 Task: Look for properties with 2 bathrooms.
Action: Mouse pressed left at (1068, 172)
Screenshot: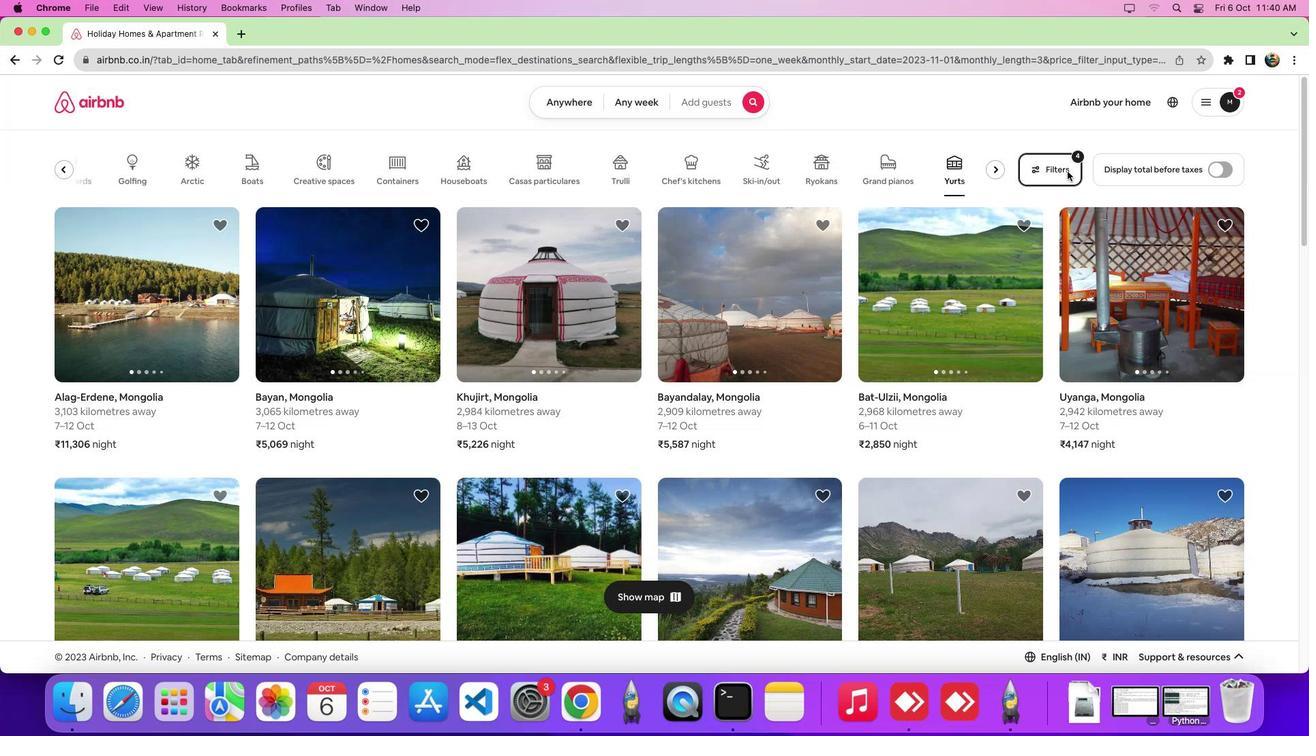 
Action: Mouse moved to (1054, 175)
Screenshot: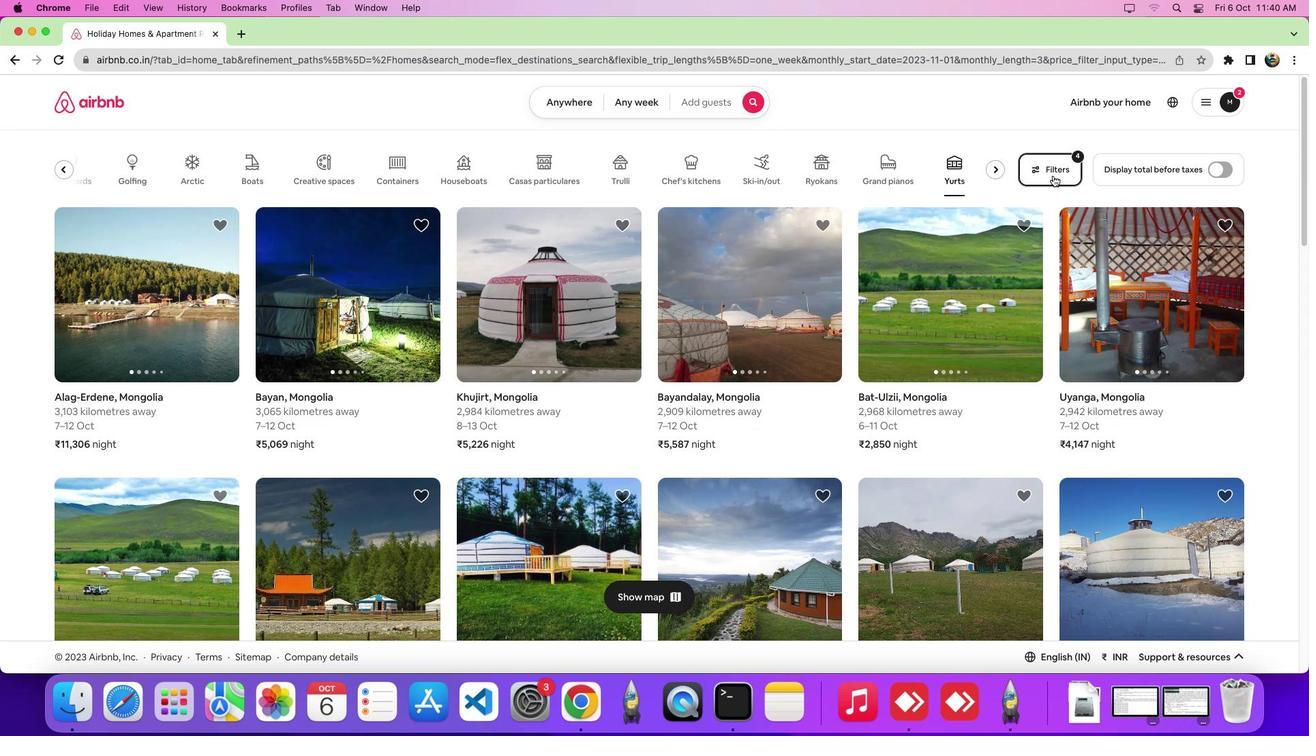 
Action: Mouse pressed left at (1054, 175)
Screenshot: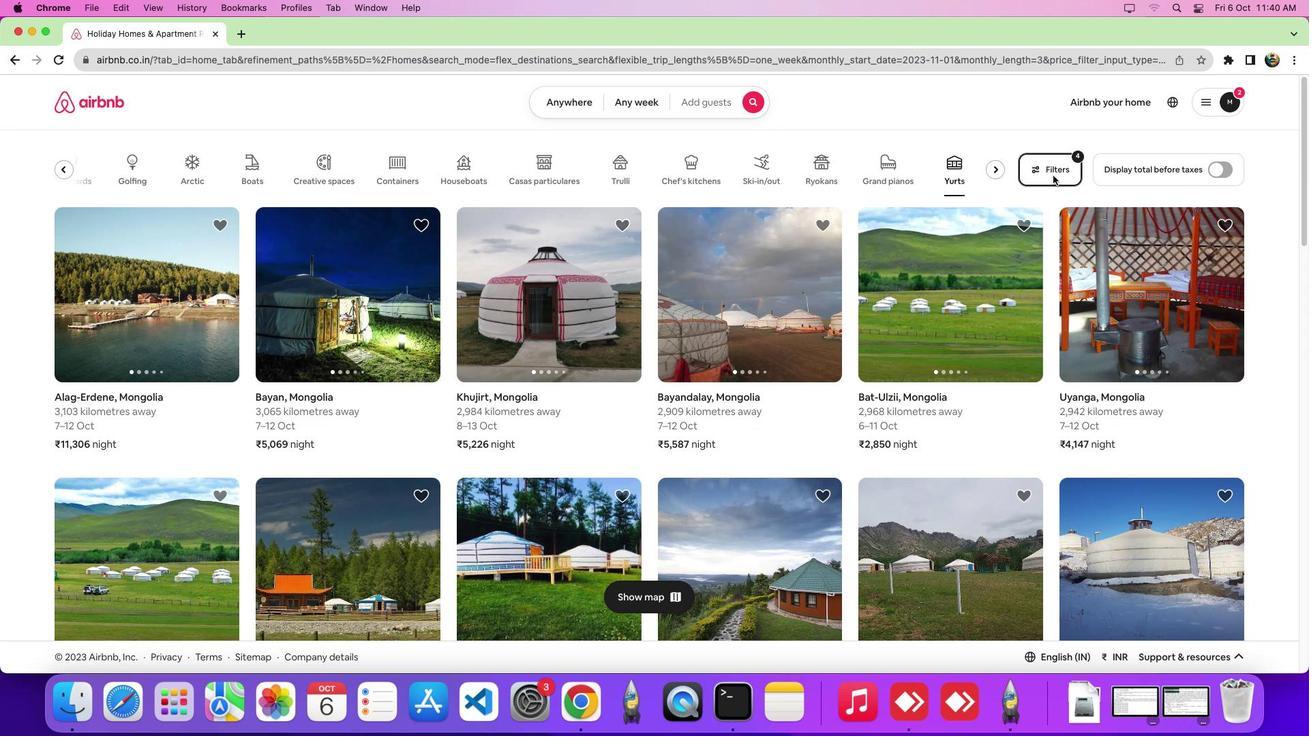 
Action: Mouse moved to (520, 236)
Screenshot: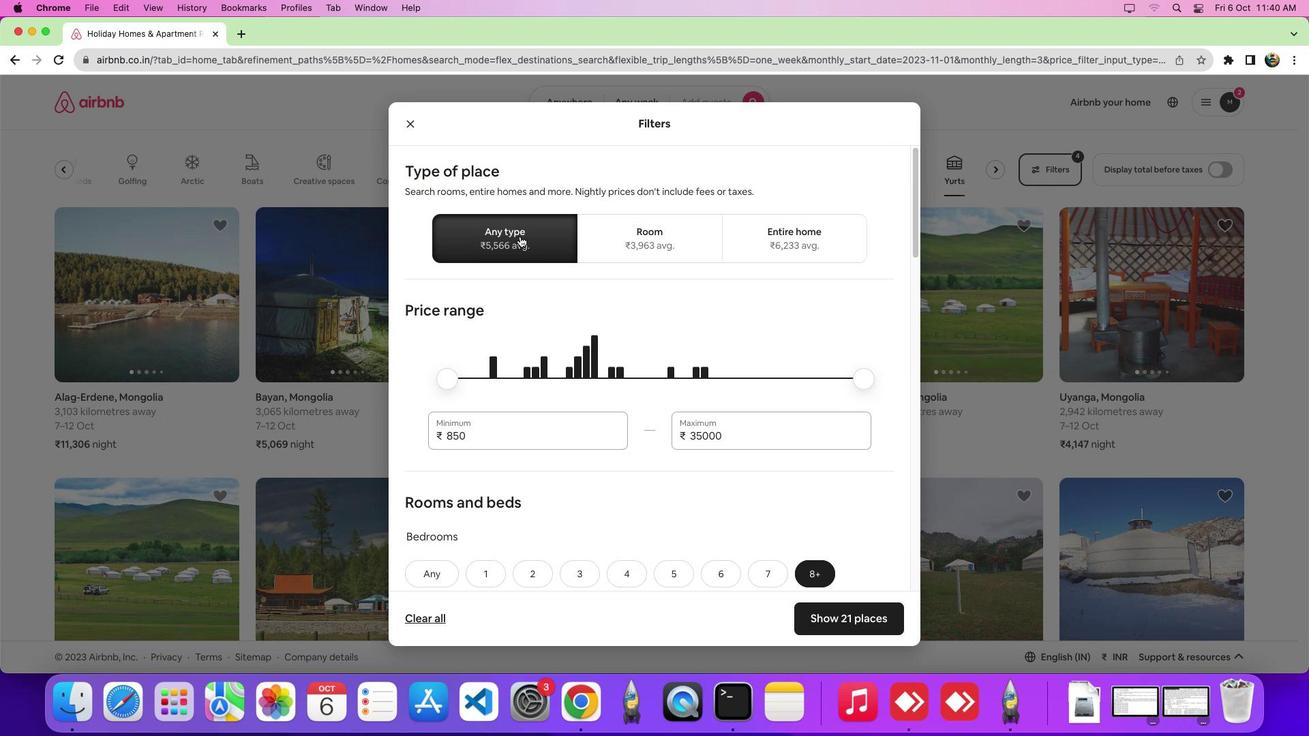 
Action: Mouse pressed left at (520, 236)
Screenshot: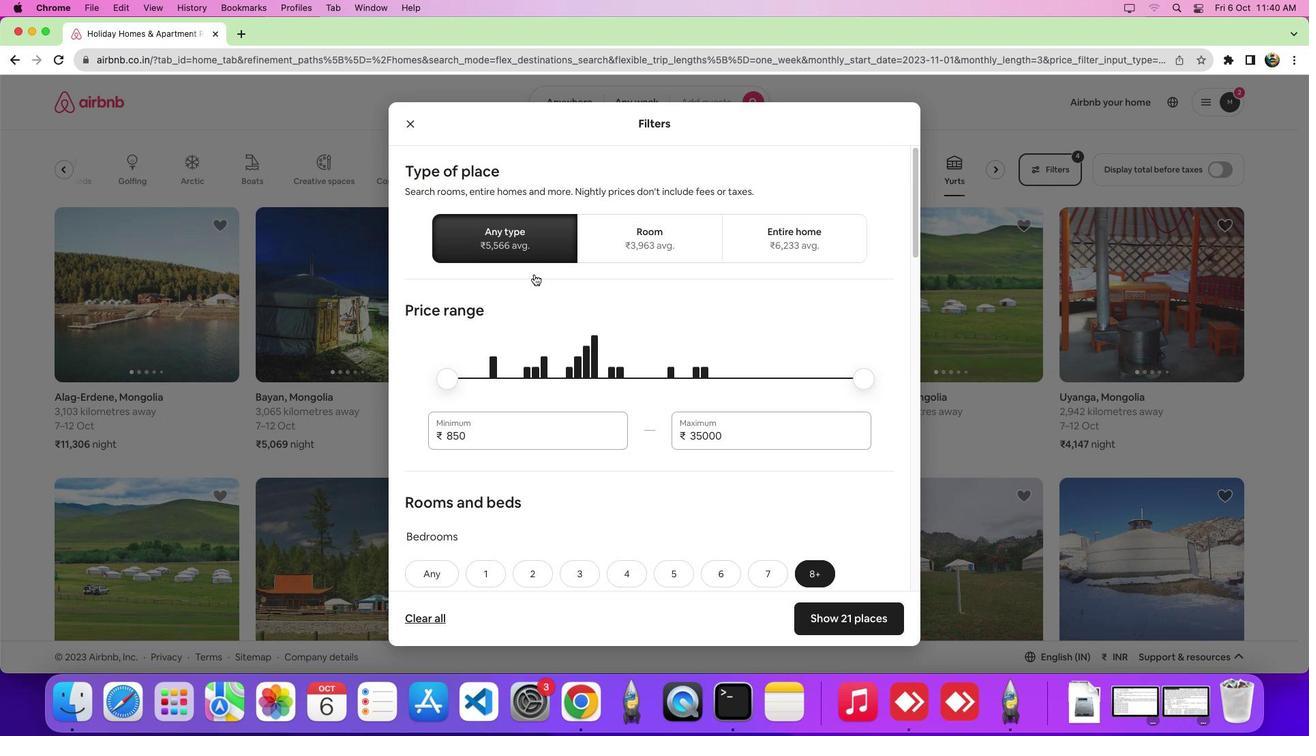 
Action: Mouse moved to (616, 418)
Screenshot: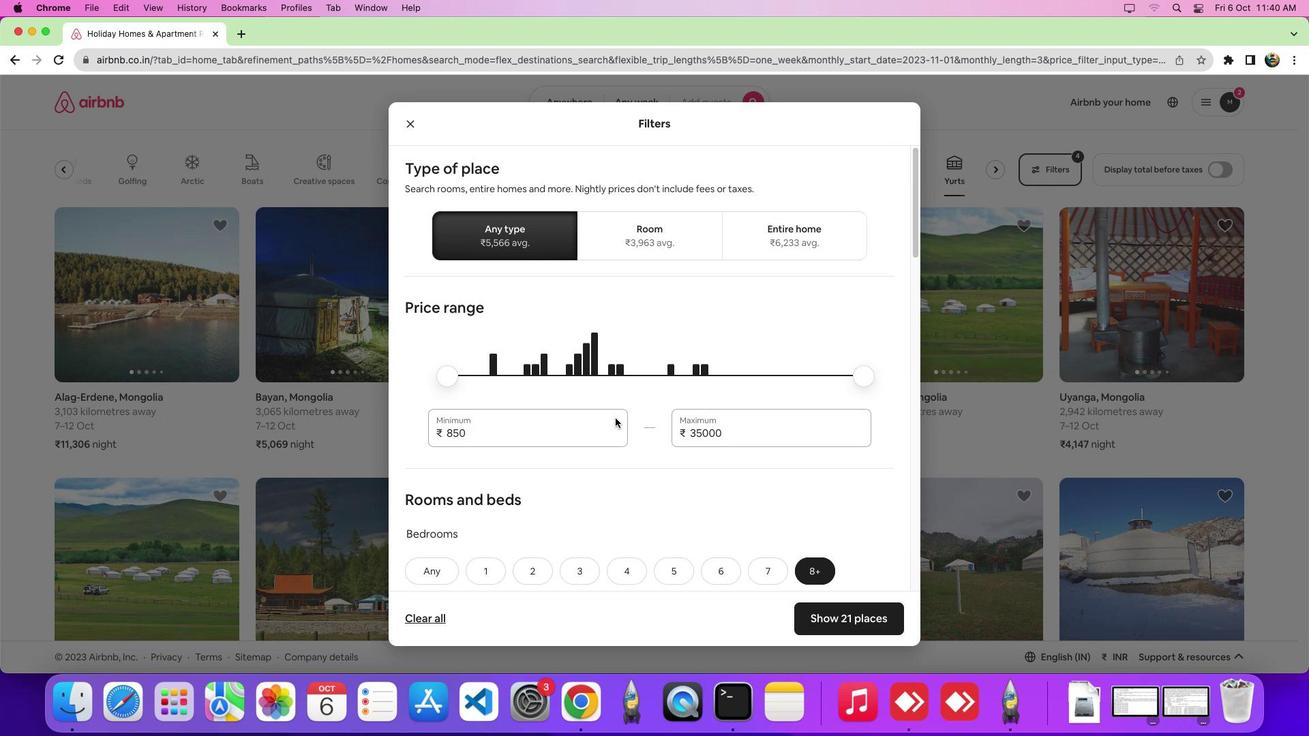
Action: Mouse scrolled (616, 418) with delta (0, 0)
Screenshot: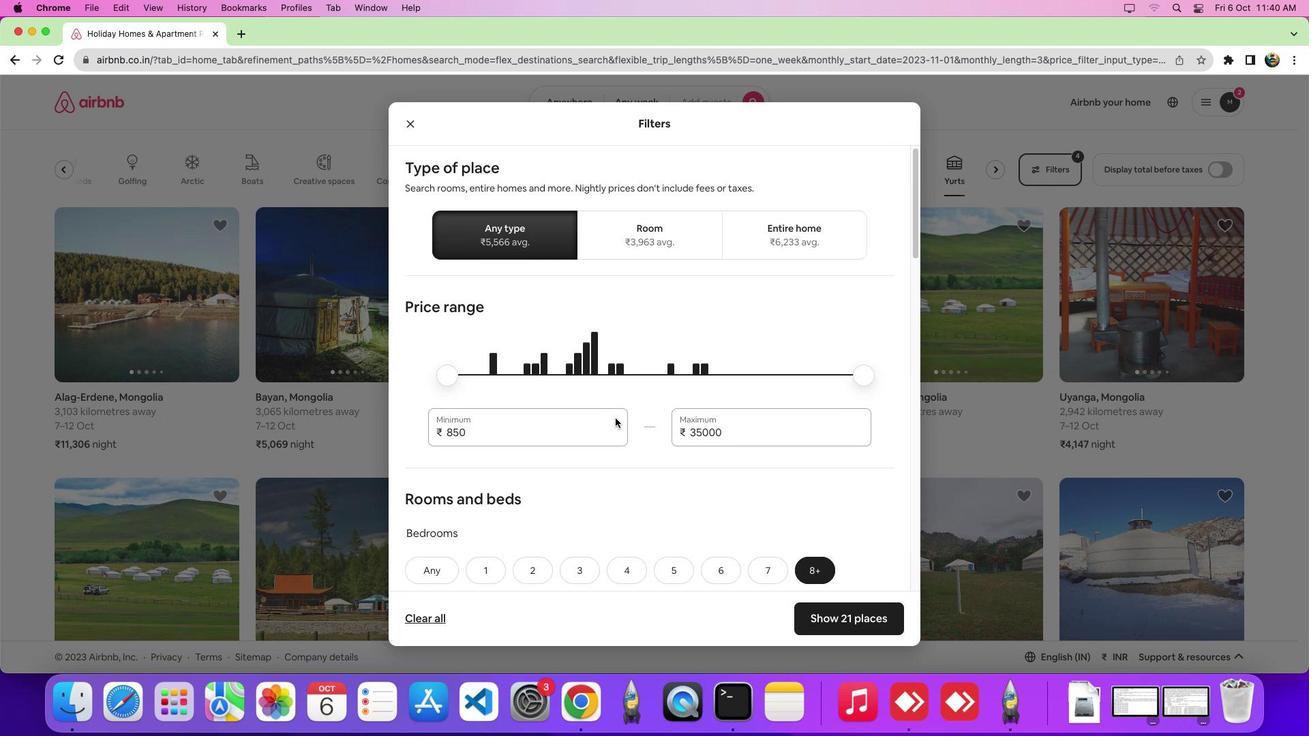 
Action: Mouse scrolled (616, 418) with delta (0, 0)
Screenshot: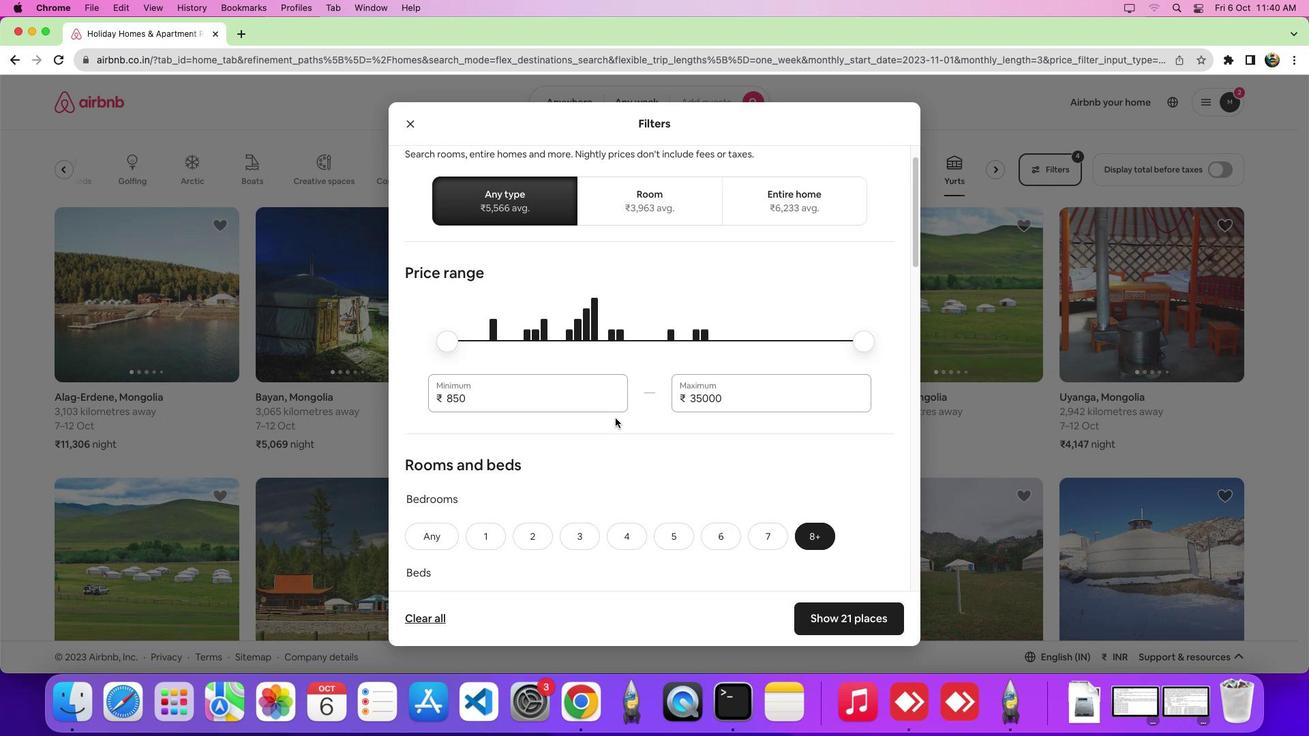 
Action: Mouse scrolled (616, 418) with delta (0, 0)
Screenshot: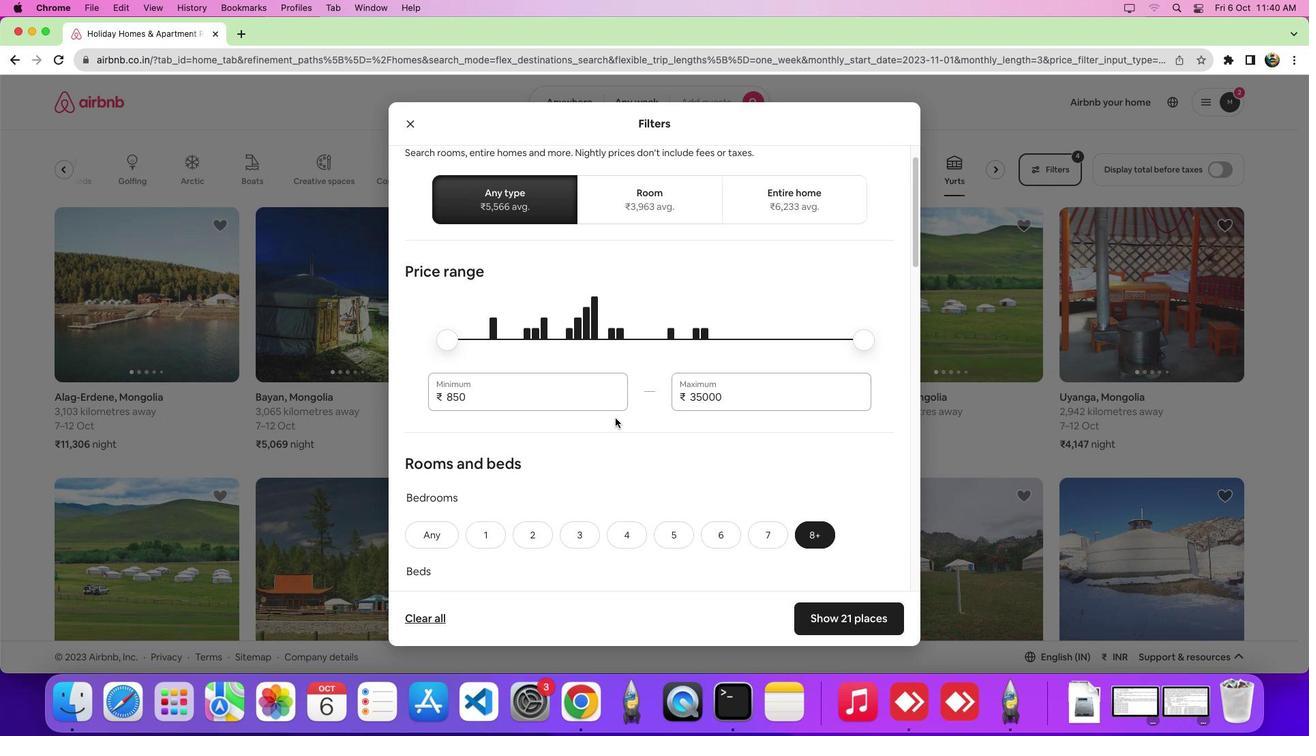 
Action: Mouse scrolled (616, 418) with delta (0, 0)
Screenshot: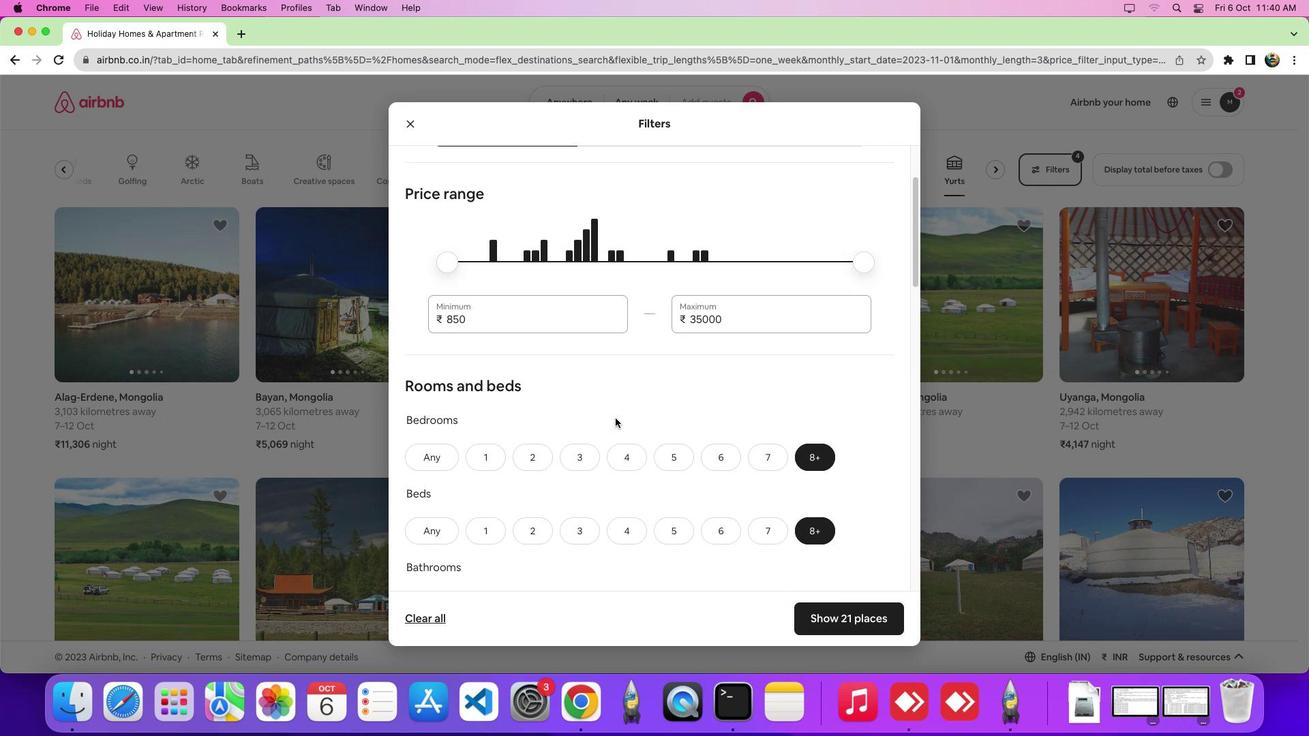 
Action: Mouse scrolled (616, 418) with delta (0, 0)
Screenshot: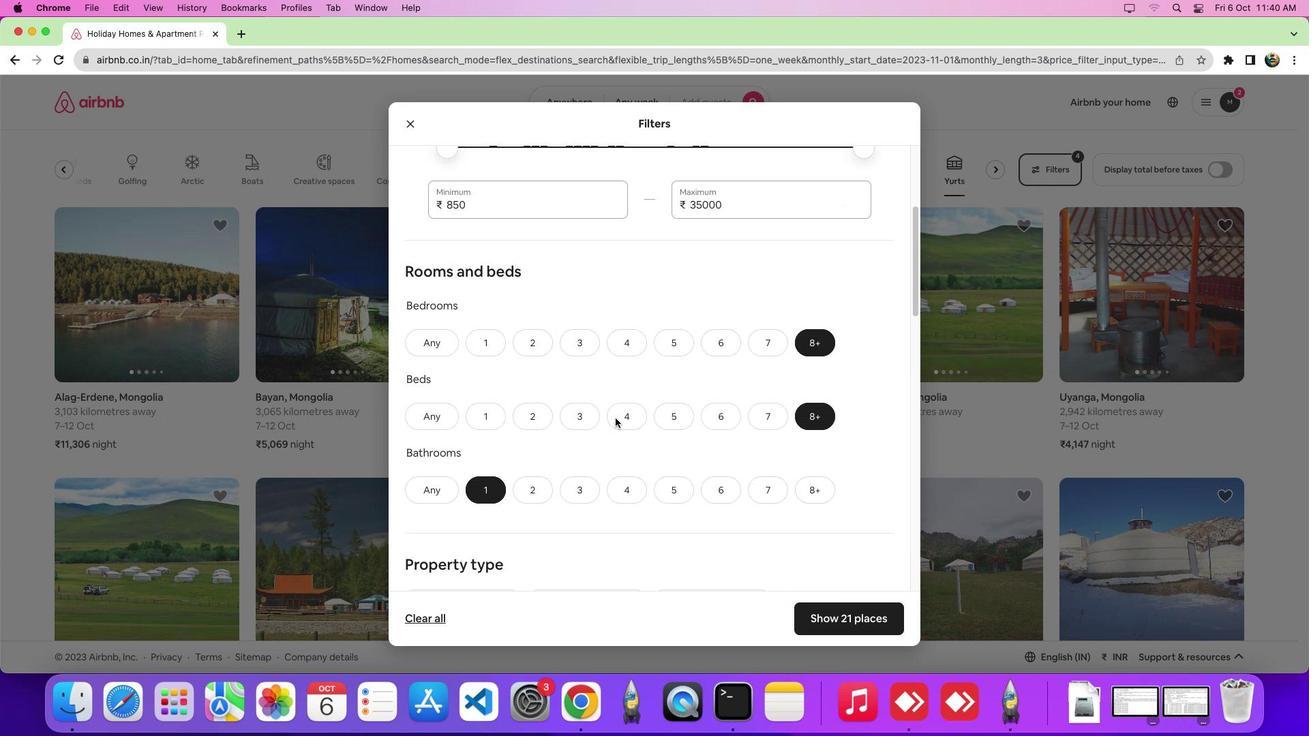 
Action: Mouse scrolled (616, 418) with delta (0, -2)
Screenshot: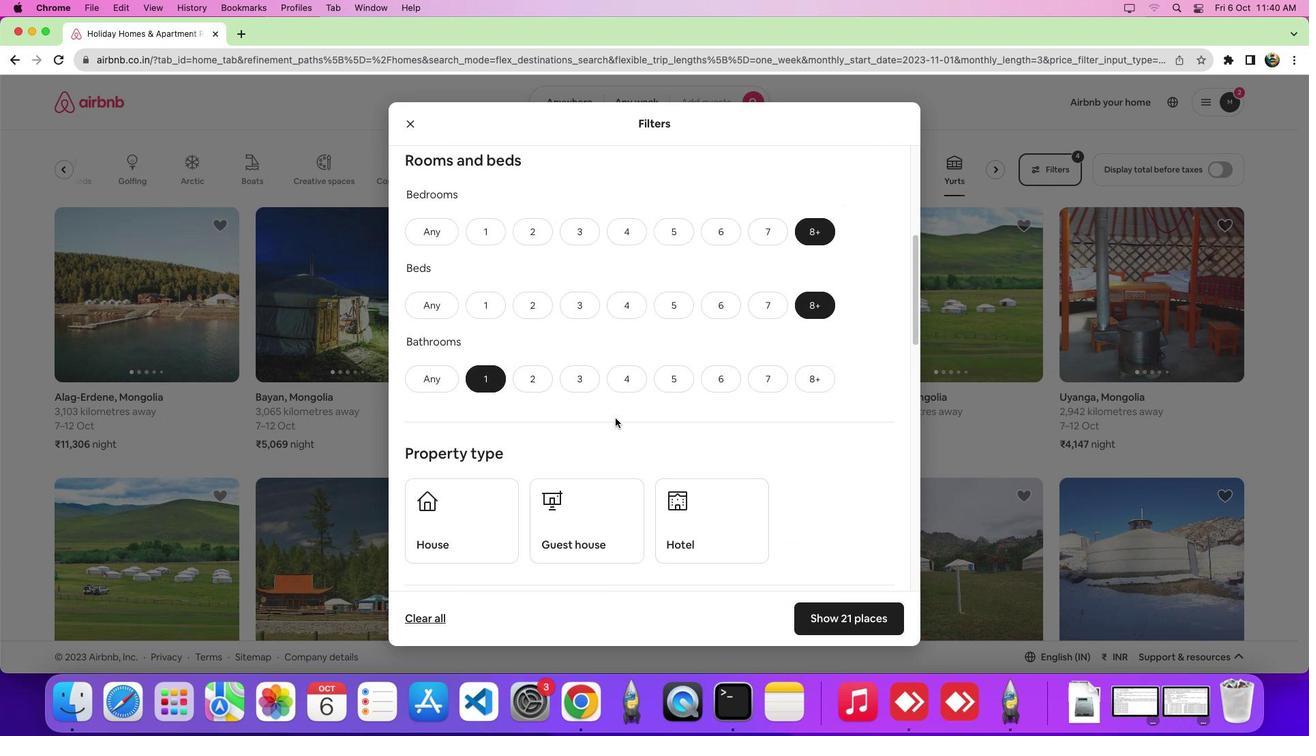 
Action: Mouse scrolled (616, 418) with delta (0, -3)
Screenshot: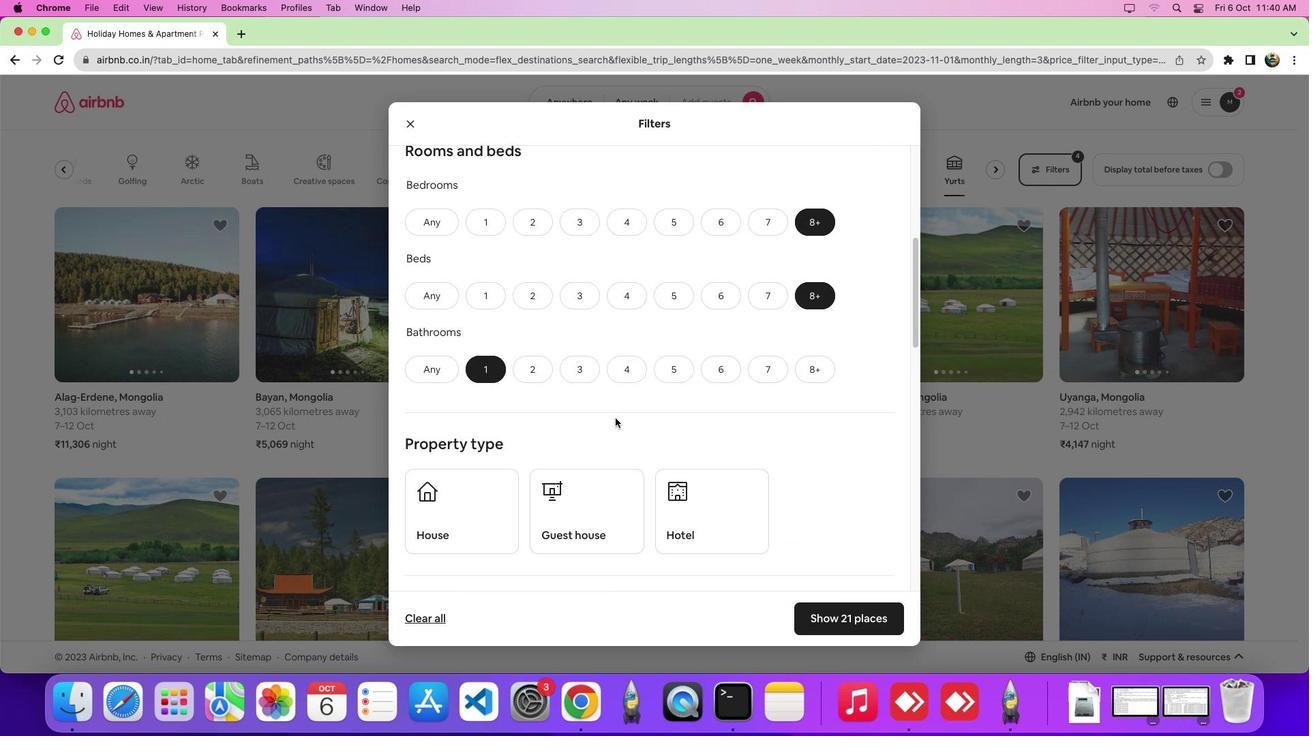 
Action: Mouse moved to (537, 375)
Screenshot: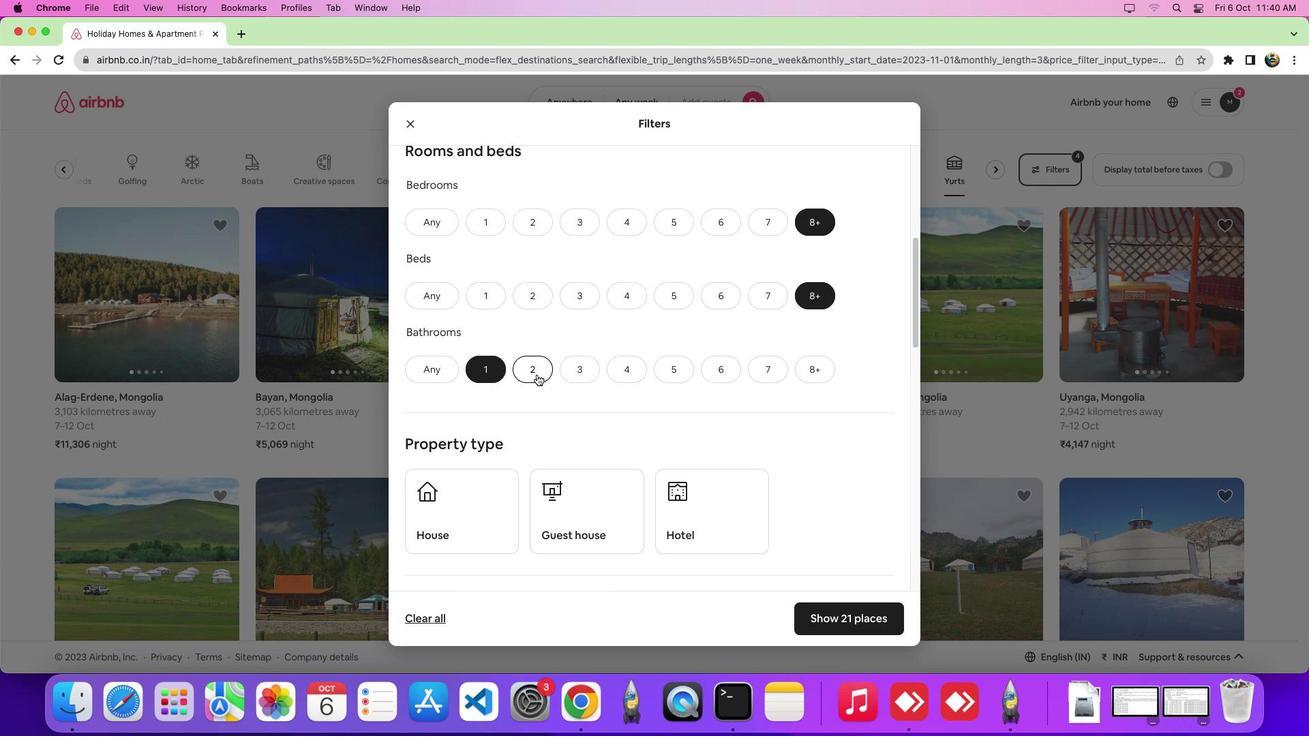
Action: Mouse pressed left at (537, 375)
Screenshot: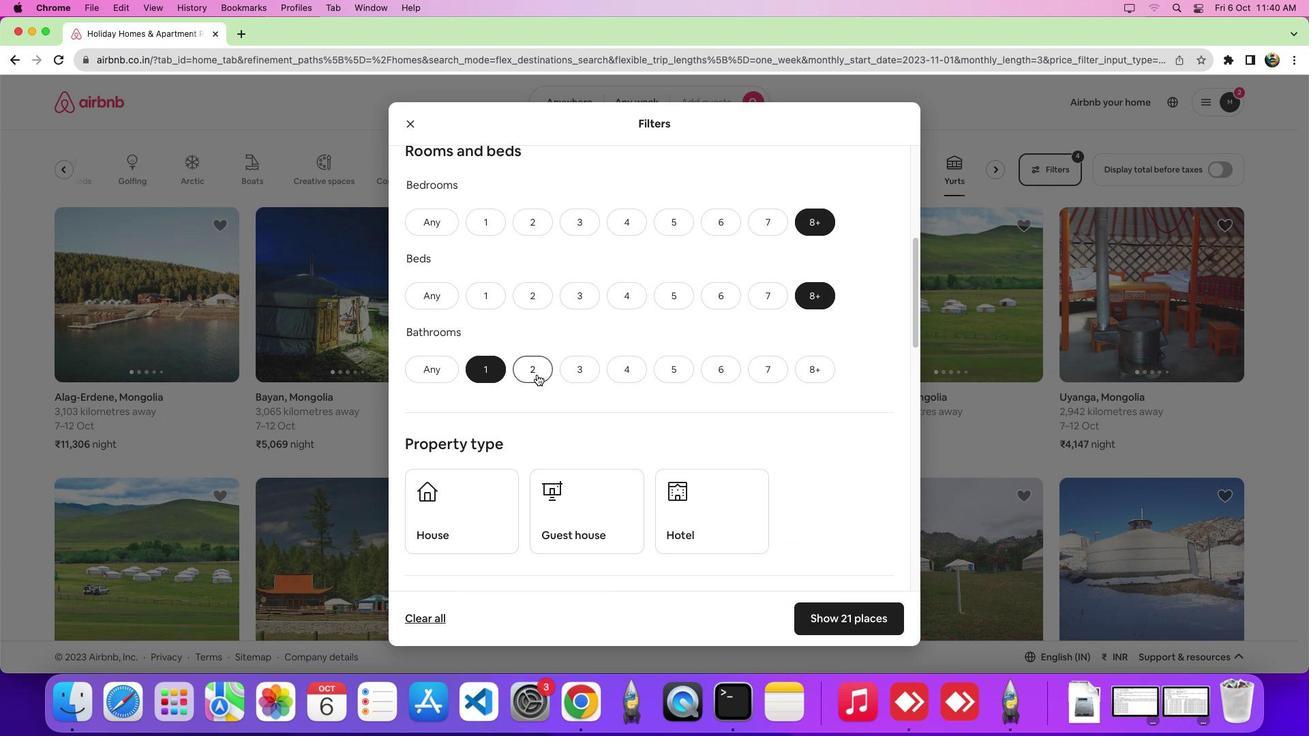 
Action: Mouse moved to (869, 618)
Screenshot: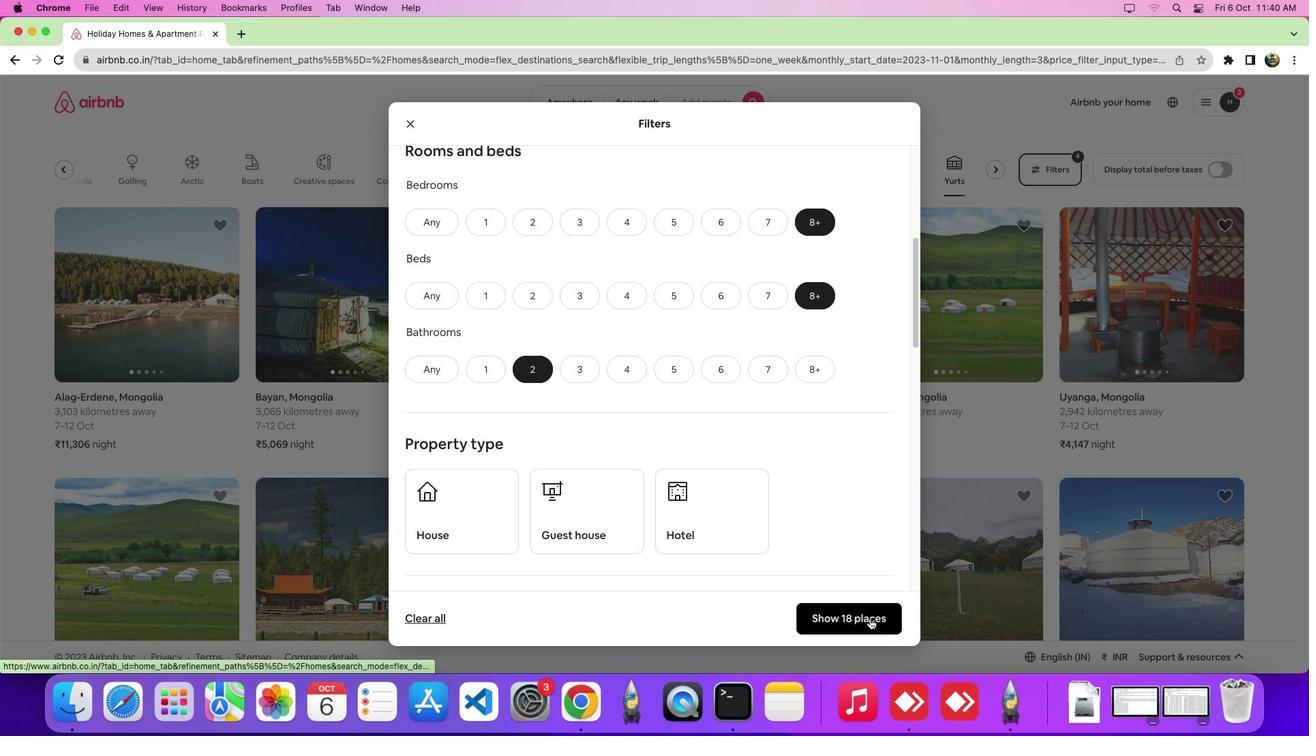 
Action: Mouse pressed left at (869, 618)
Screenshot: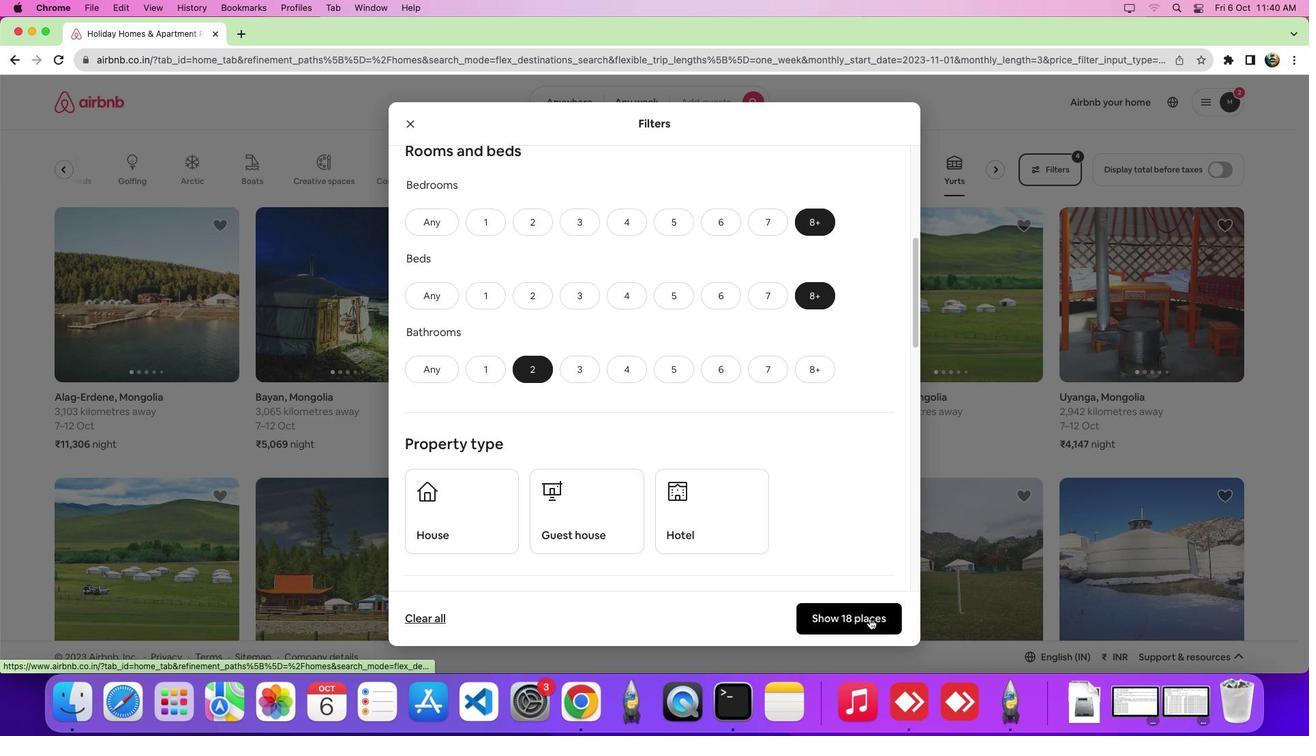 
Action: Mouse moved to (873, 631)
Screenshot: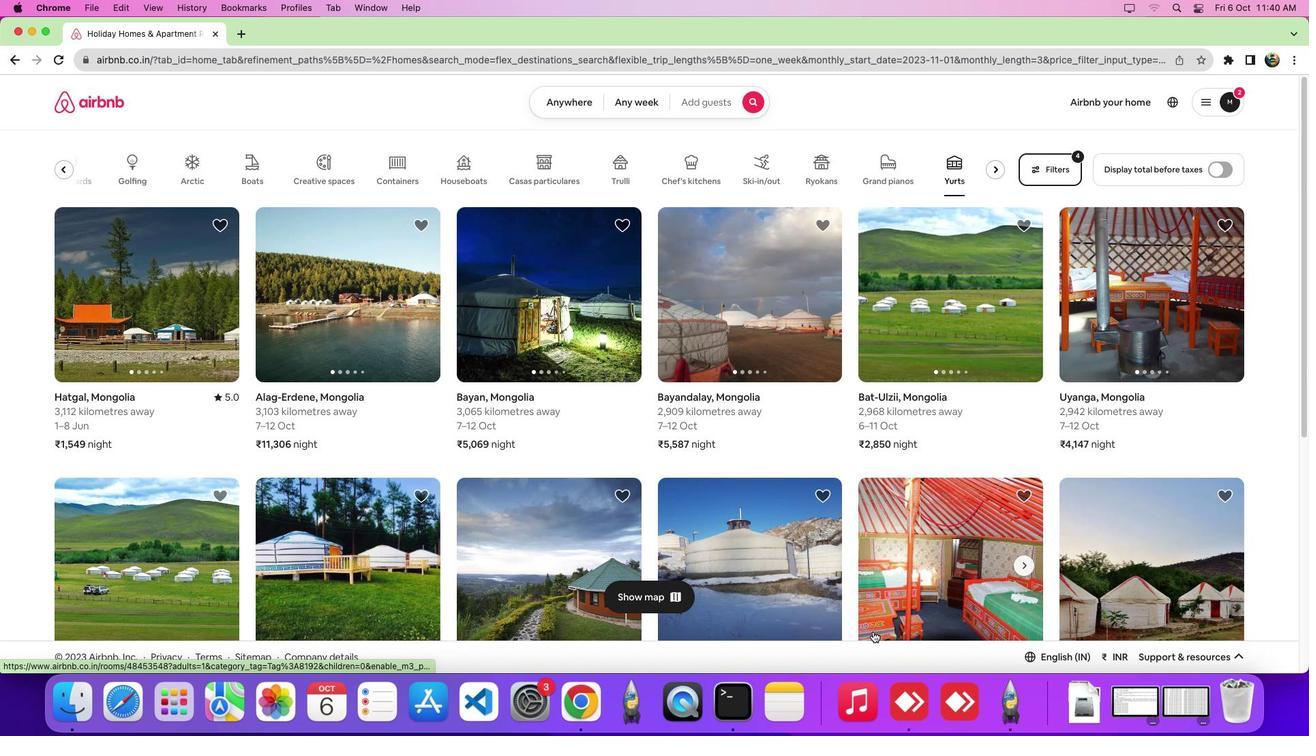 
